 Task: Create a due date automation trigger when advanced on, on the monday before a card is due add basic without any labels at 11:00 AM.
Action: Mouse moved to (955, 277)
Screenshot: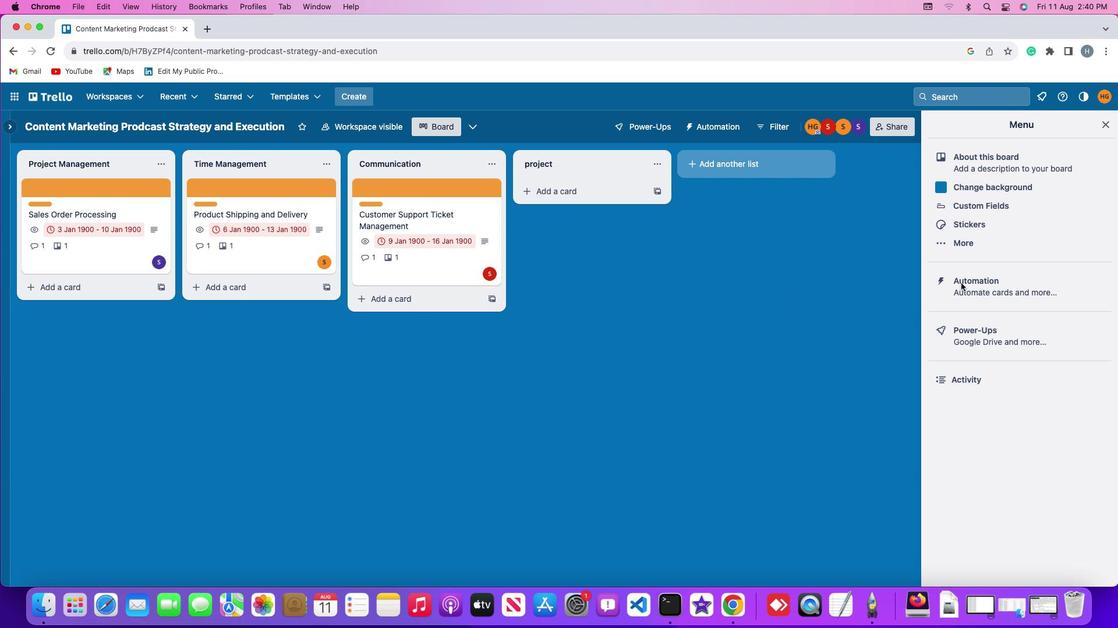 
Action: Mouse pressed left at (955, 277)
Screenshot: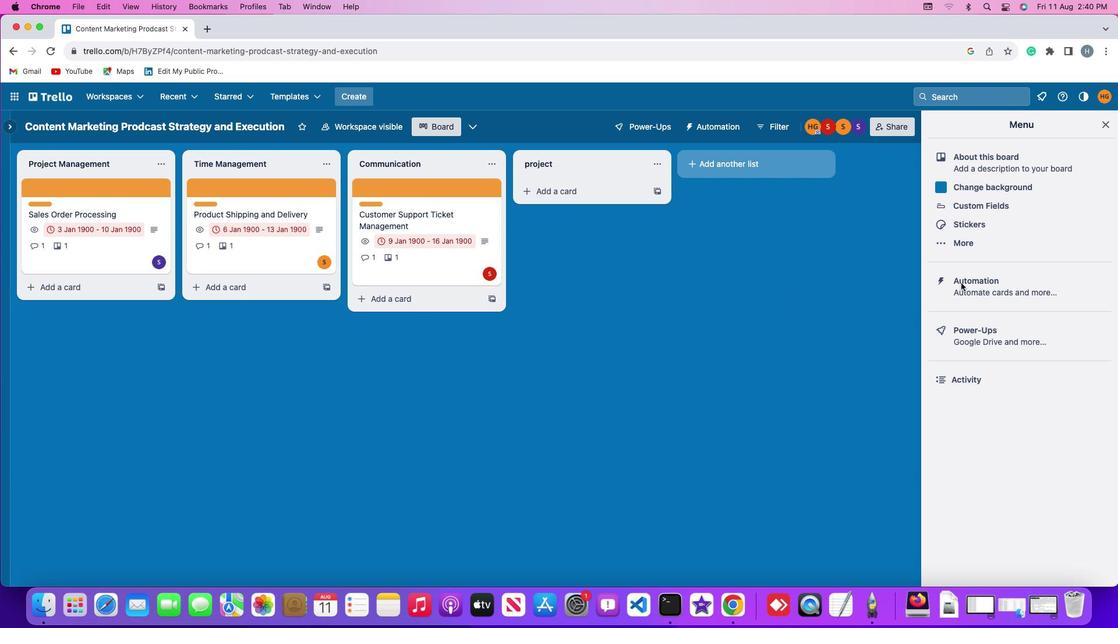 
Action: Mouse pressed left at (955, 277)
Screenshot: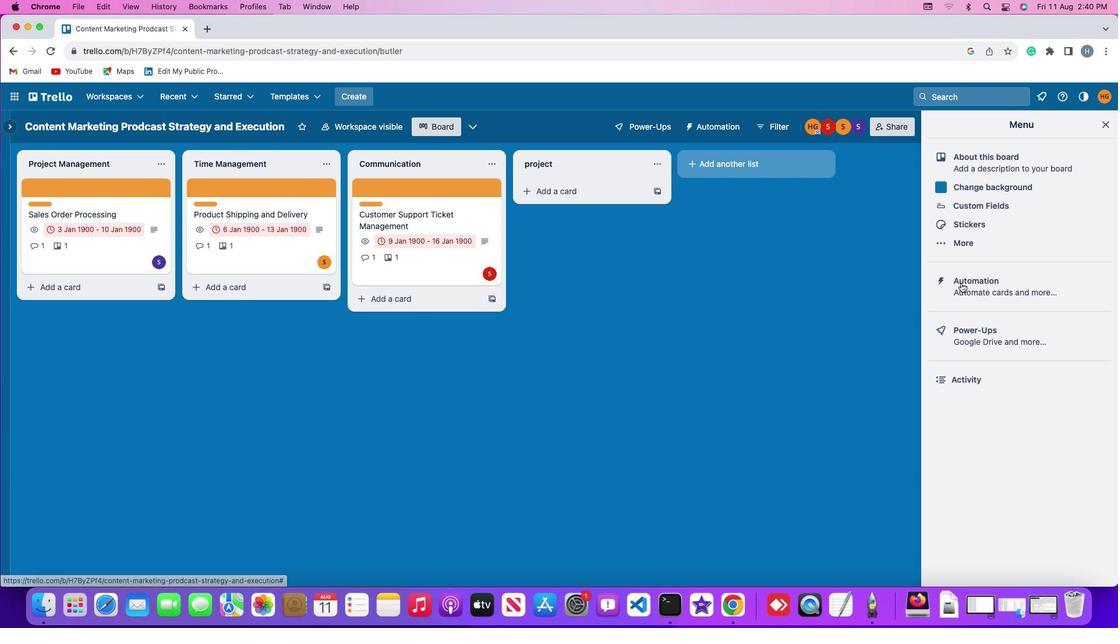 
Action: Mouse moved to (78, 271)
Screenshot: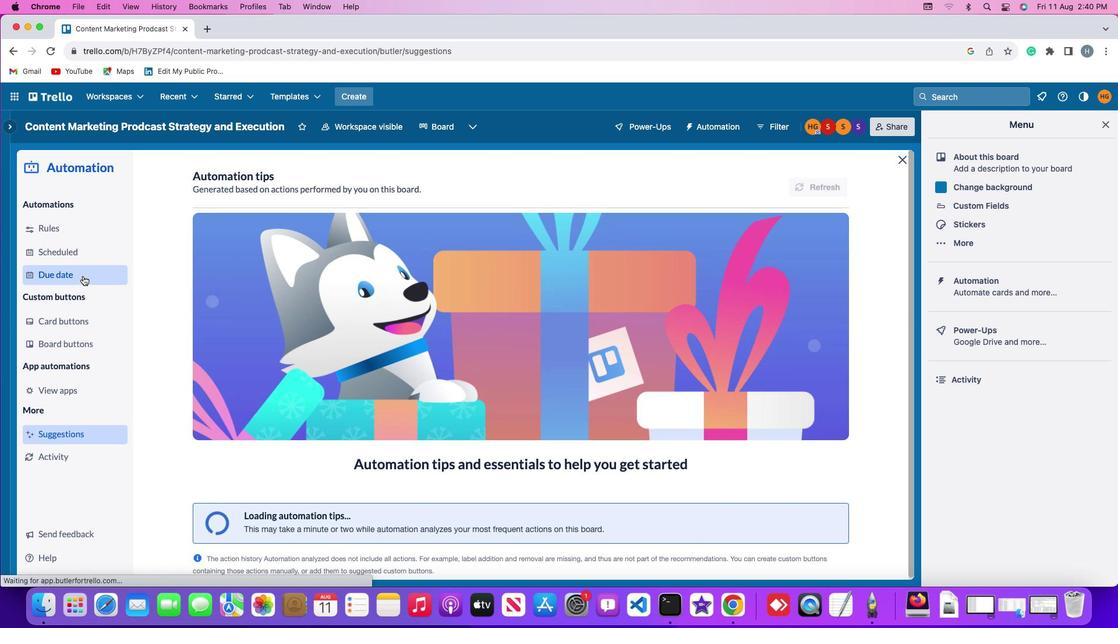
Action: Mouse pressed left at (78, 271)
Screenshot: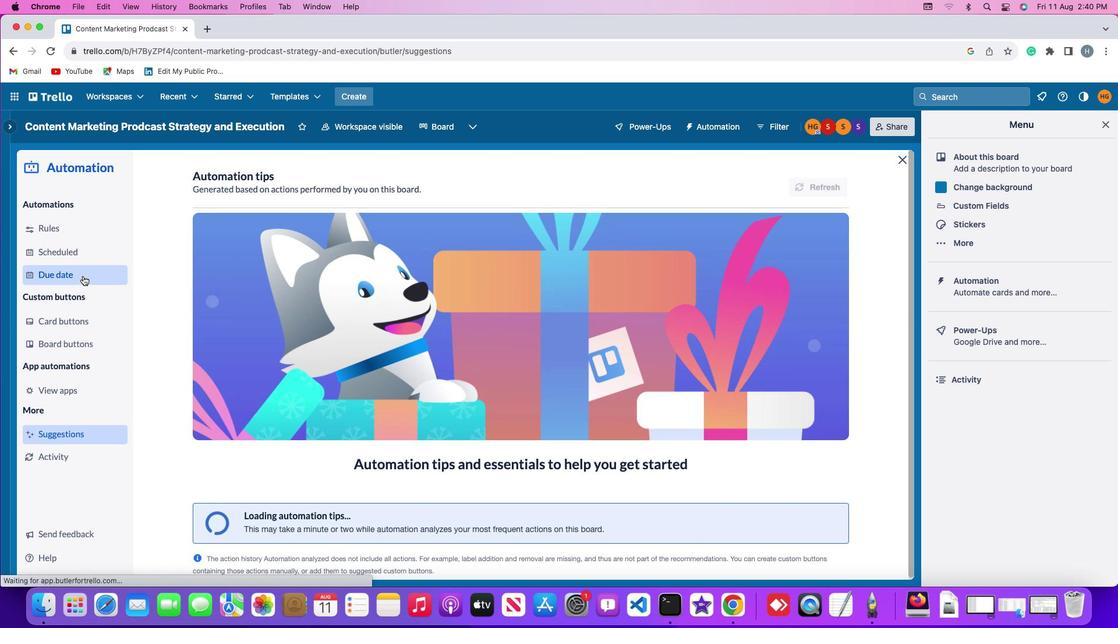 
Action: Mouse moved to (787, 171)
Screenshot: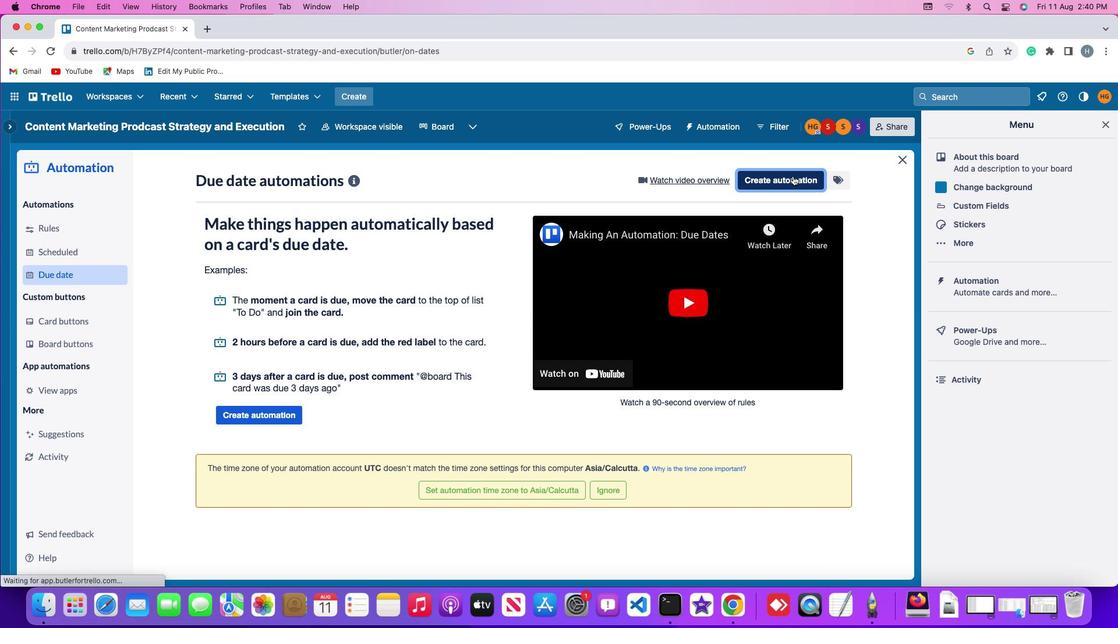 
Action: Mouse pressed left at (787, 171)
Screenshot: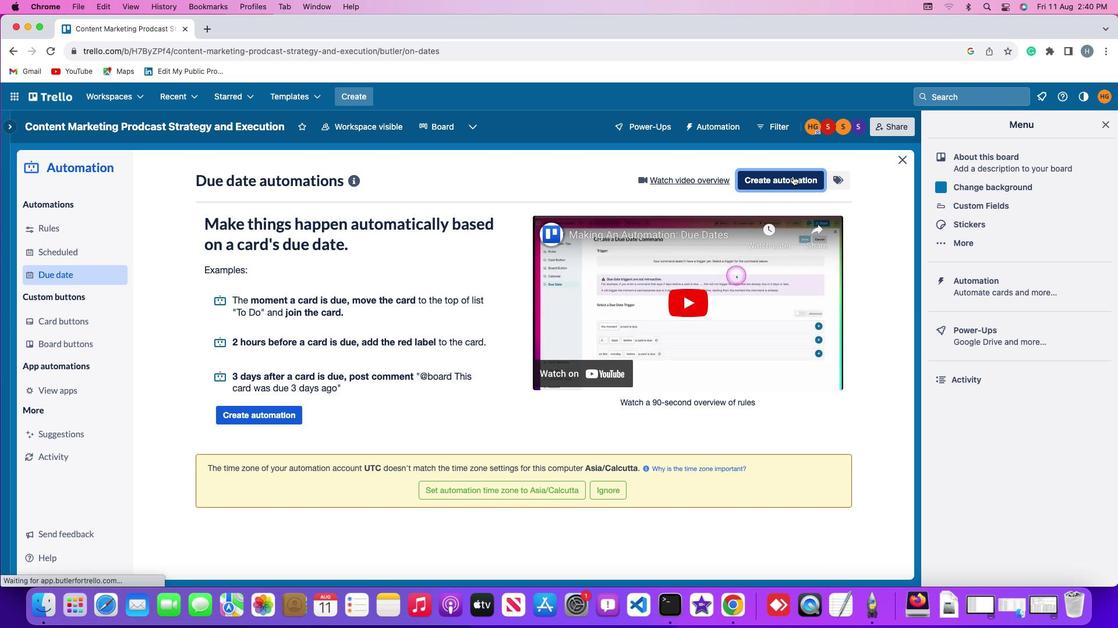 
Action: Mouse moved to (208, 288)
Screenshot: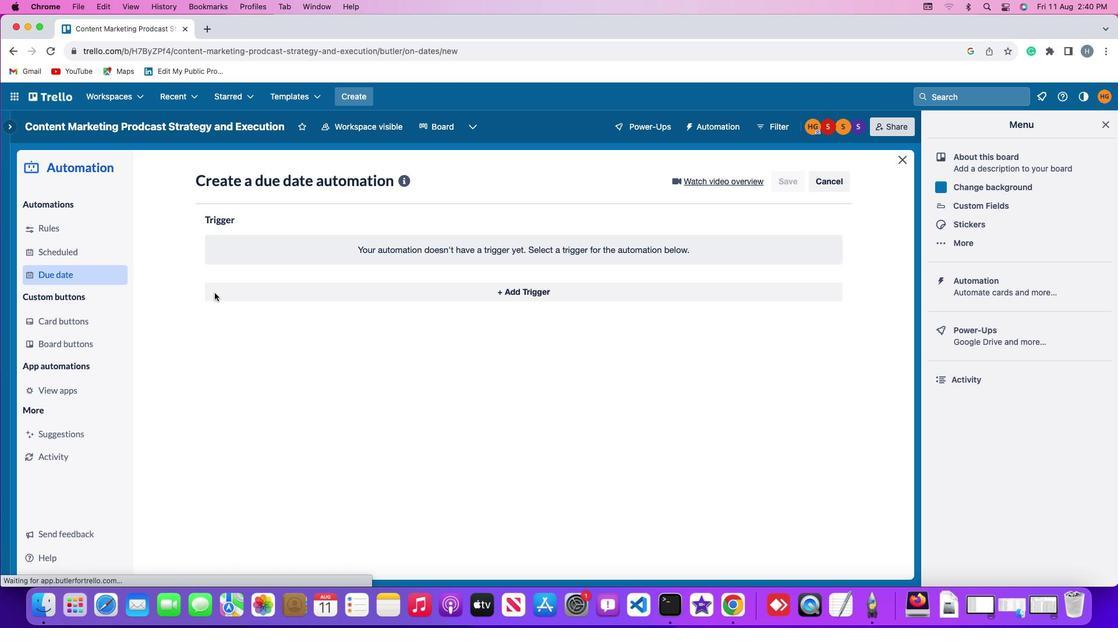 
Action: Mouse pressed left at (208, 288)
Screenshot: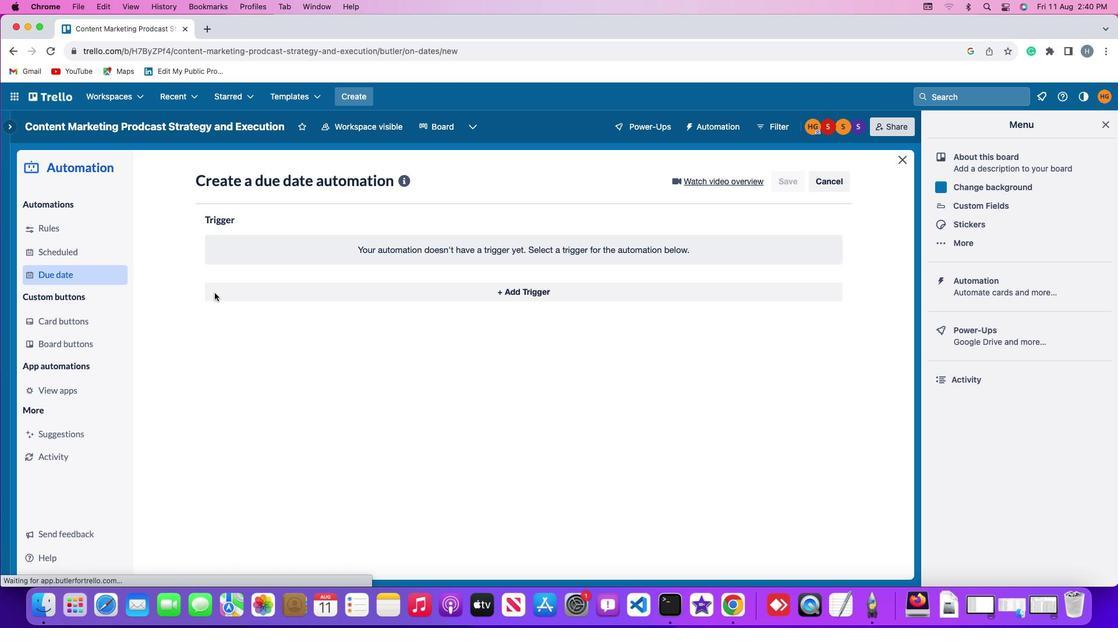 
Action: Mouse moved to (243, 507)
Screenshot: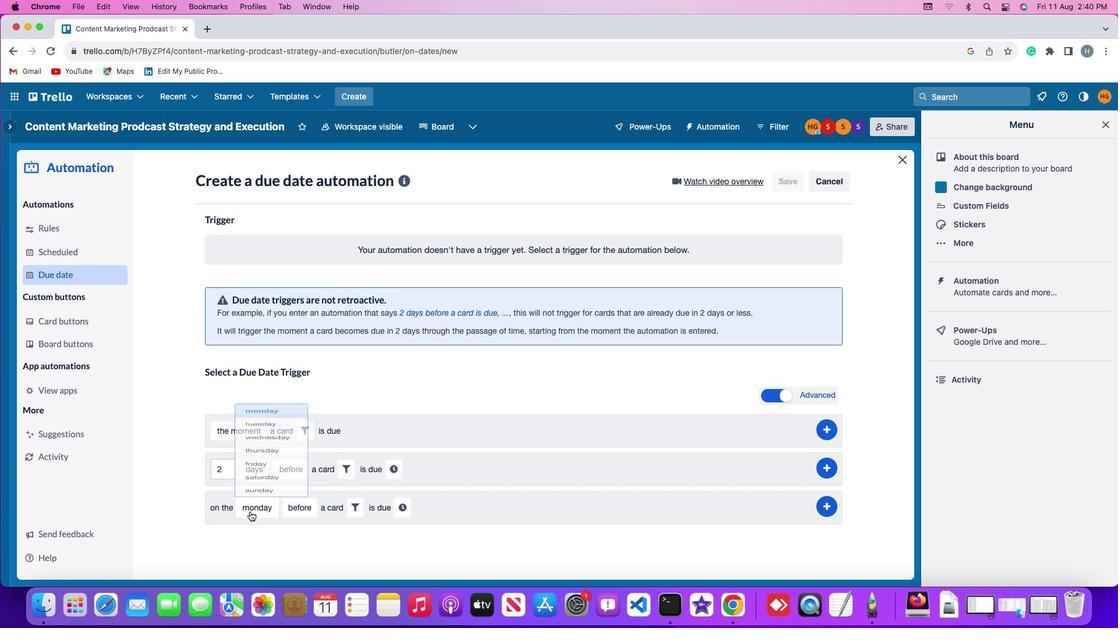 
Action: Mouse pressed left at (243, 507)
Screenshot: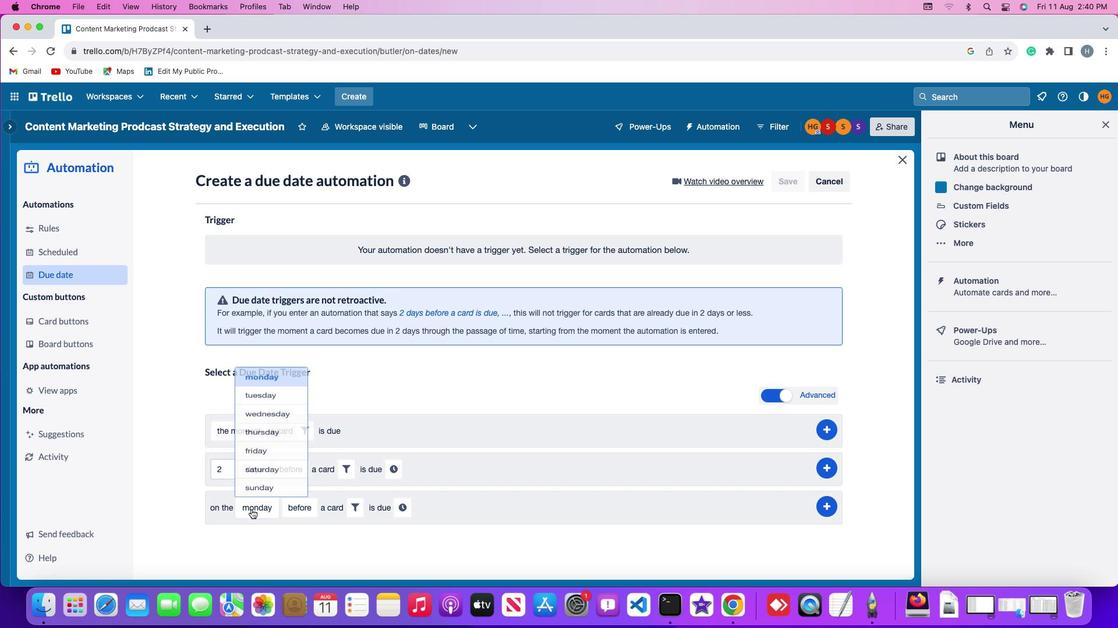 
Action: Mouse moved to (276, 338)
Screenshot: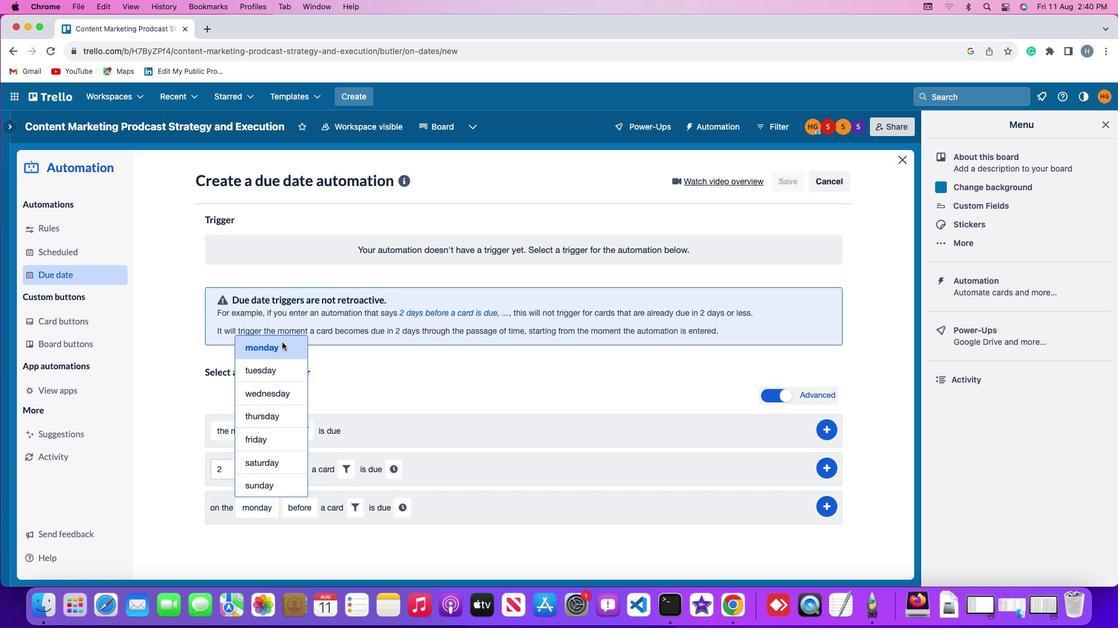
Action: Mouse pressed left at (276, 338)
Screenshot: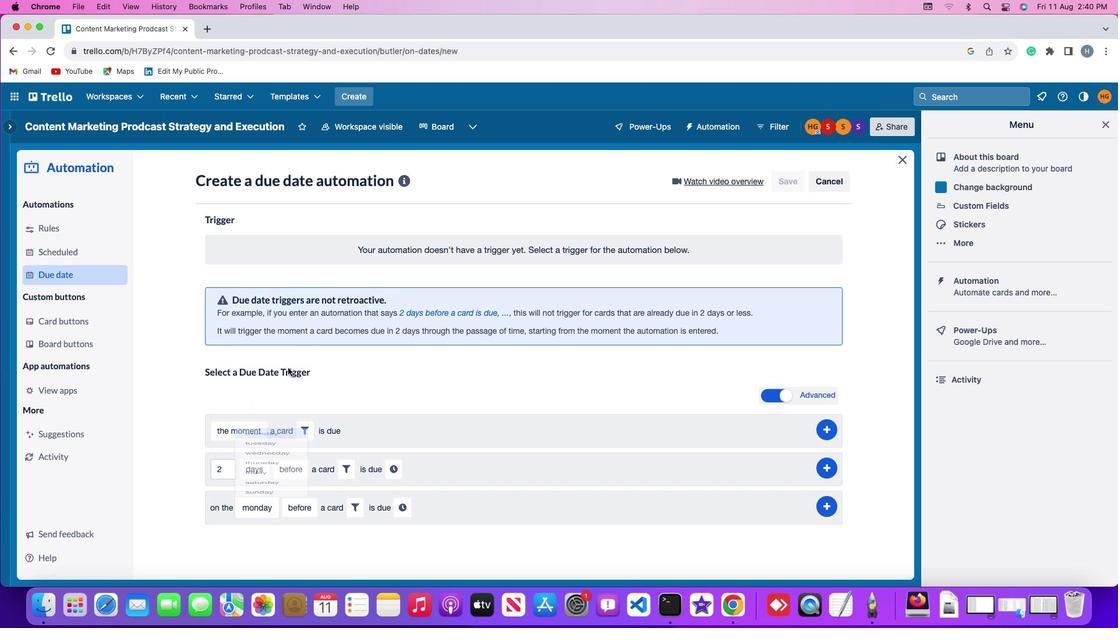 
Action: Mouse moved to (298, 504)
Screenshot: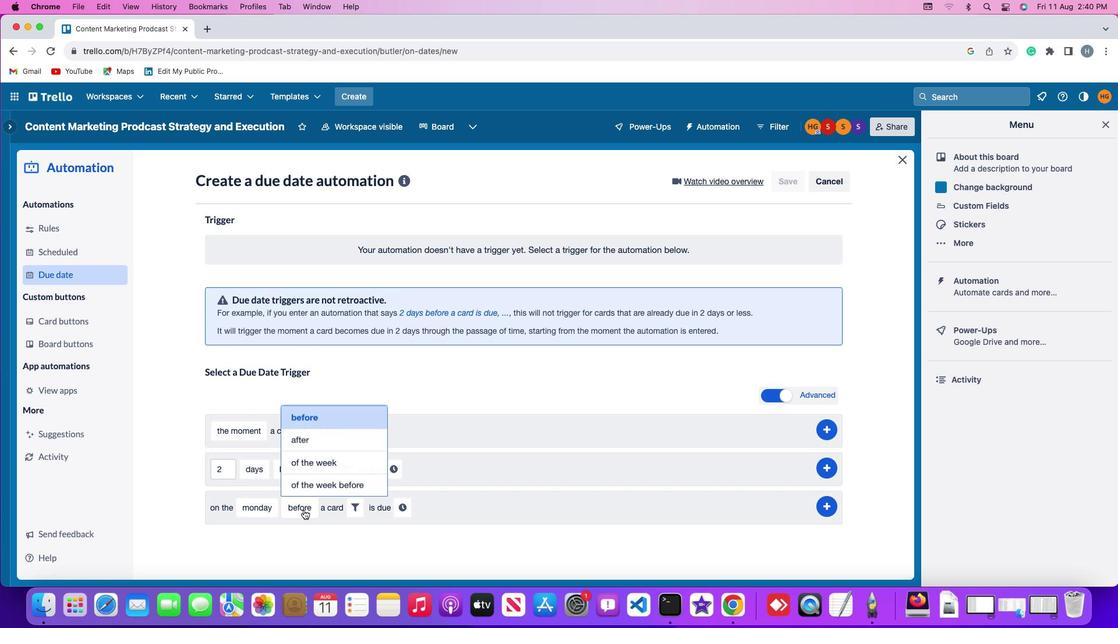 
Action: Mouse pressed left at (298, 504)
Screenshot: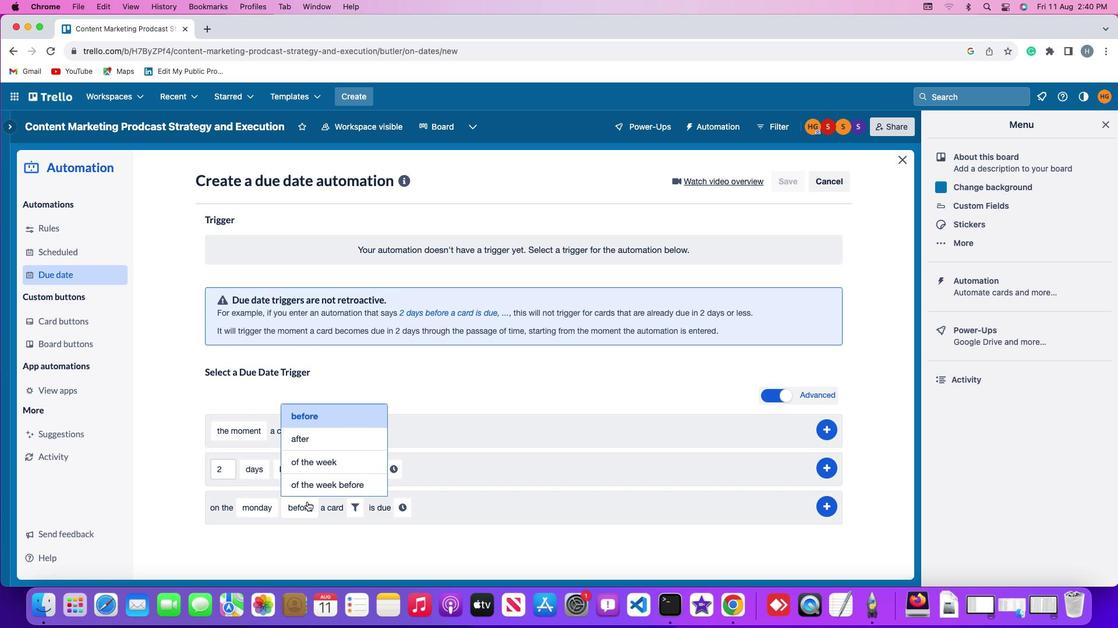 
Action: Mouse moved to (321, 413)
Screenshot: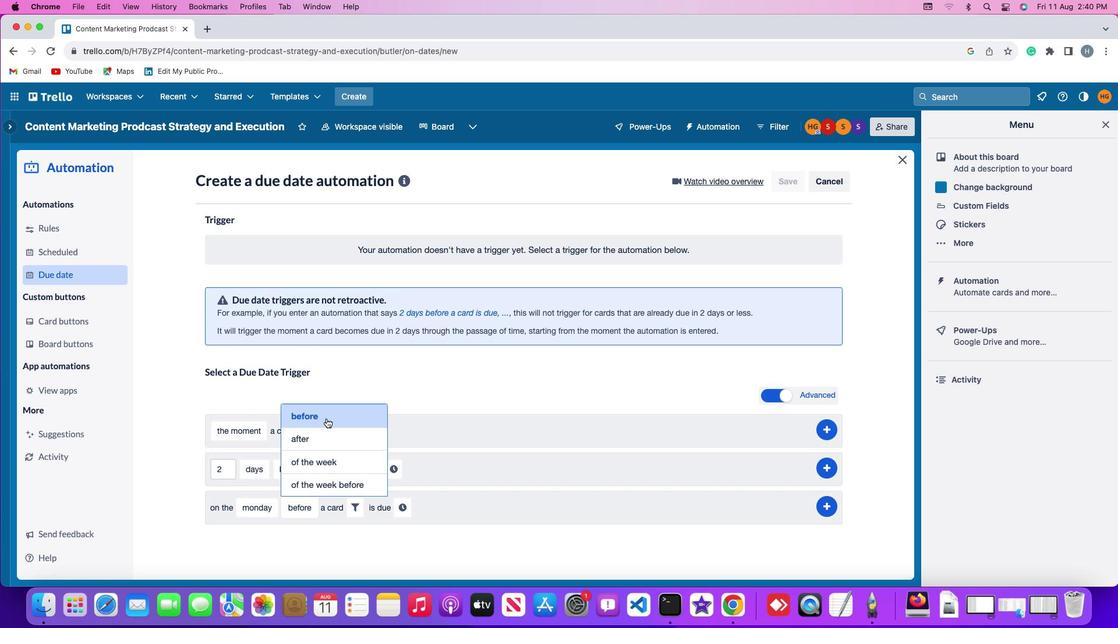 
Action: Mouse pressed left at (321, 413)
Screenshot: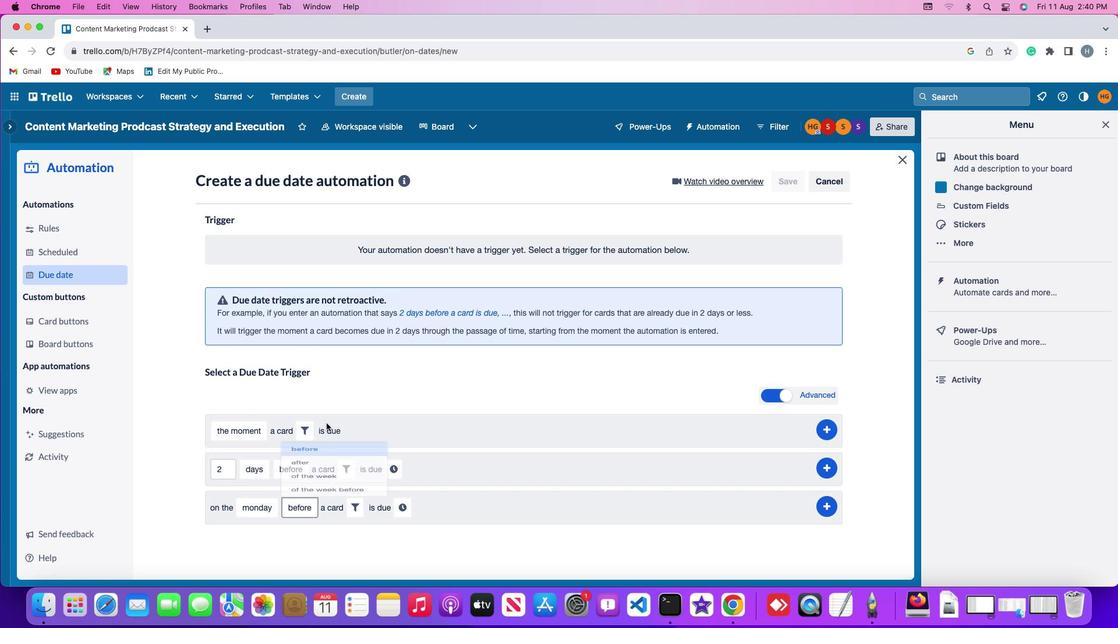 
Action: Mouse moved to (351, 501)
Screenshot: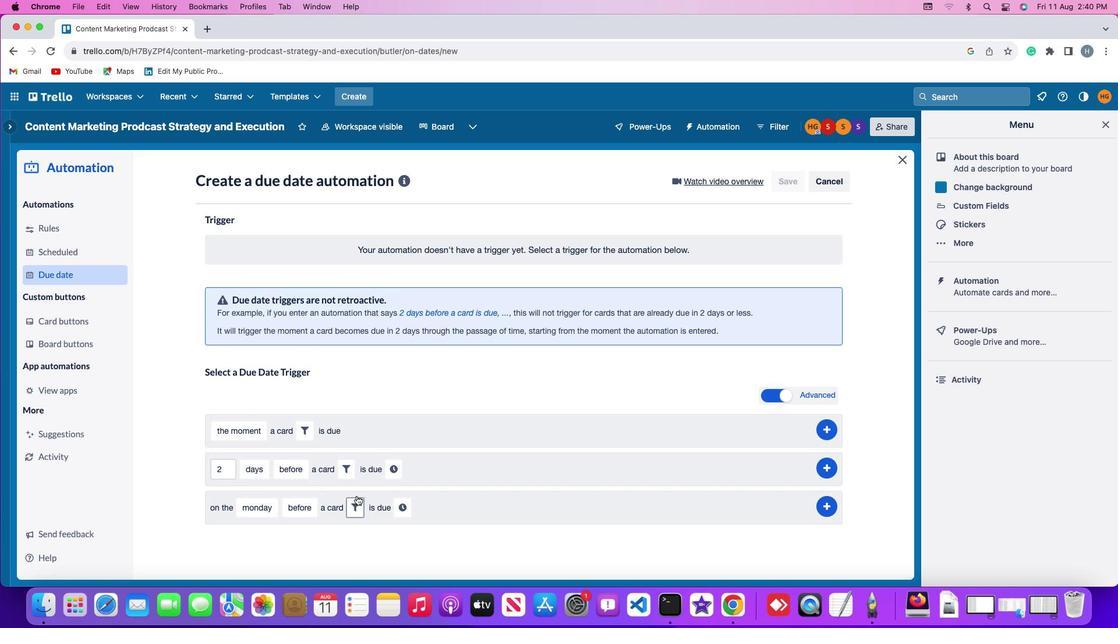 
Action: Mouse pressed left at (351, 501)
Screenshot: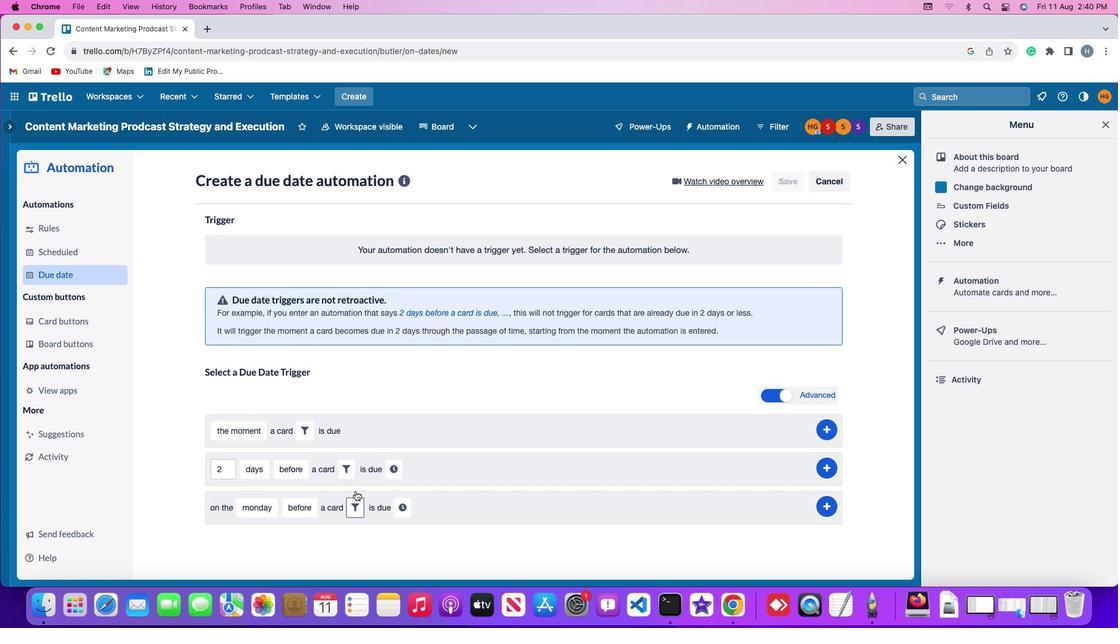 
Action: Mouse moved to (319, 524)
Screenshot: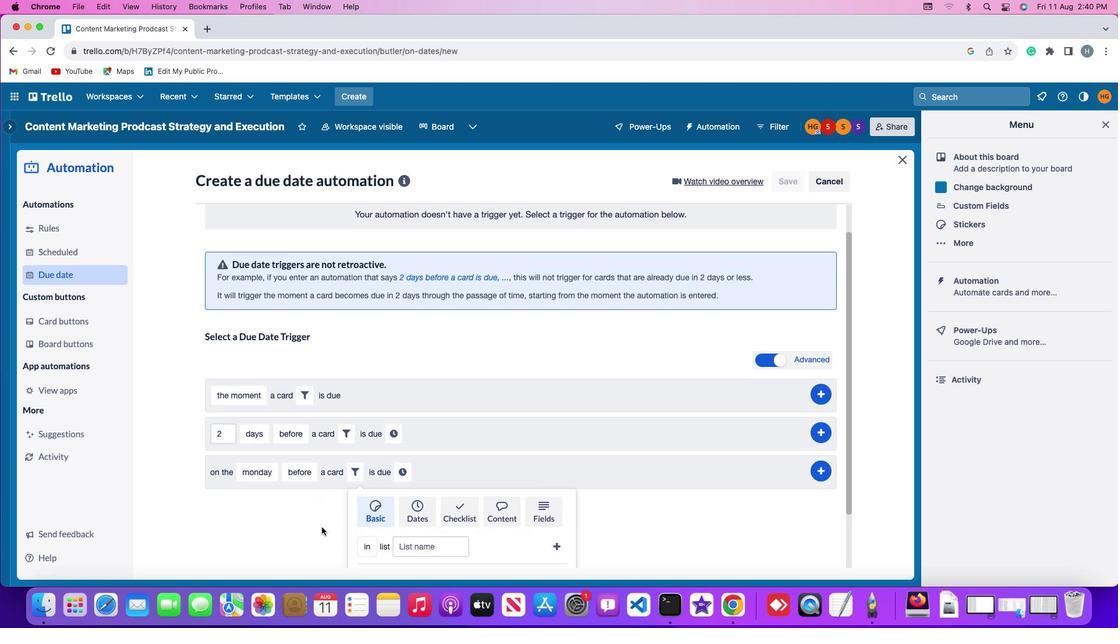 
Action: Mouse scrolled (319, 524) with delta (-4, -5)
Screenshot: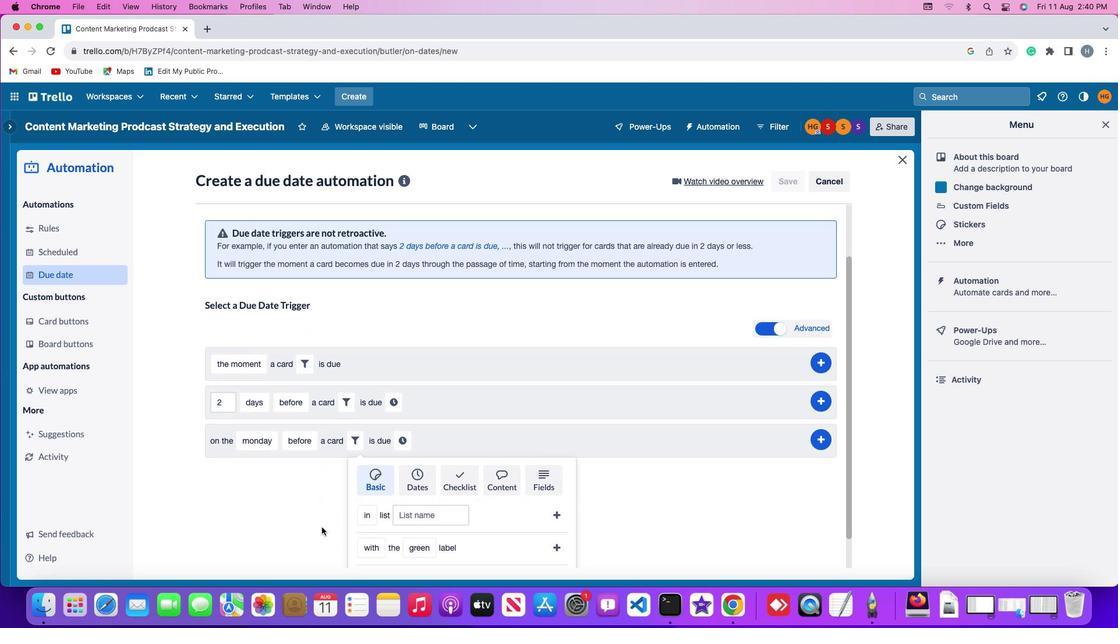 
Action: Mouse scrolled (319, 524) with delta (-4, -5)
Screenshot: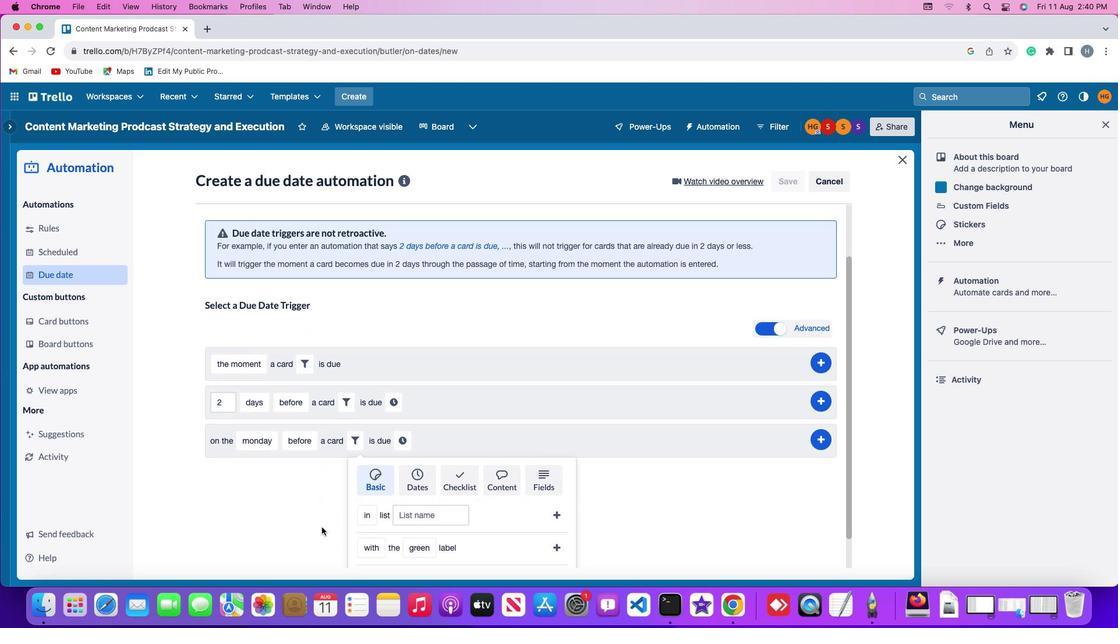
Action: Mouse scrolled (319, 524) with delta (-4, -6)
Screenshot: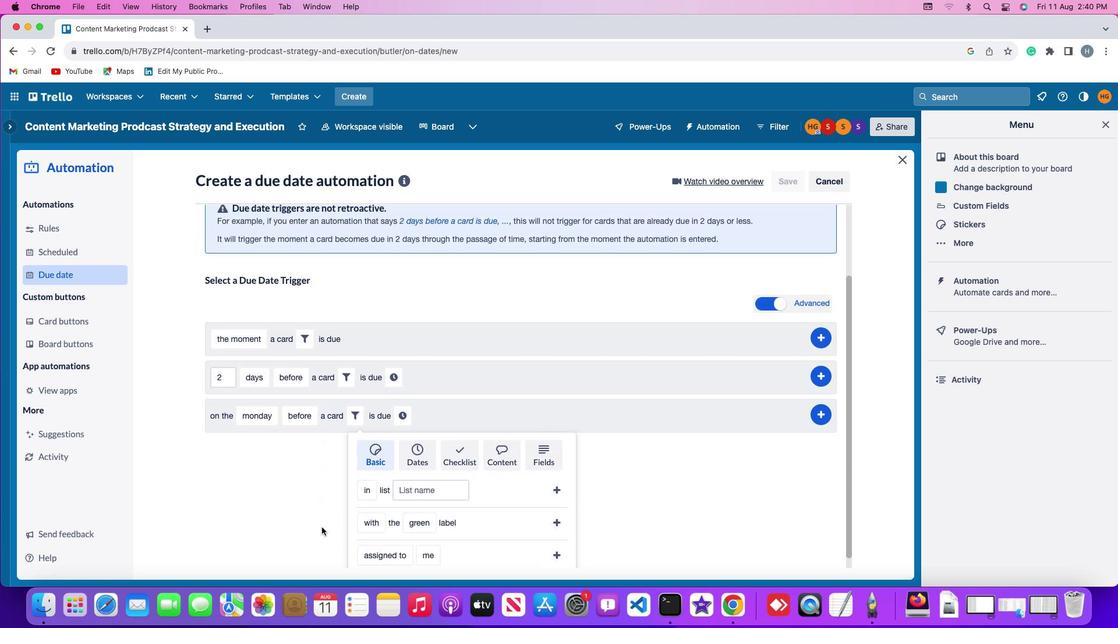 
Action: Mouse moved to (319, 524)
Screenshot: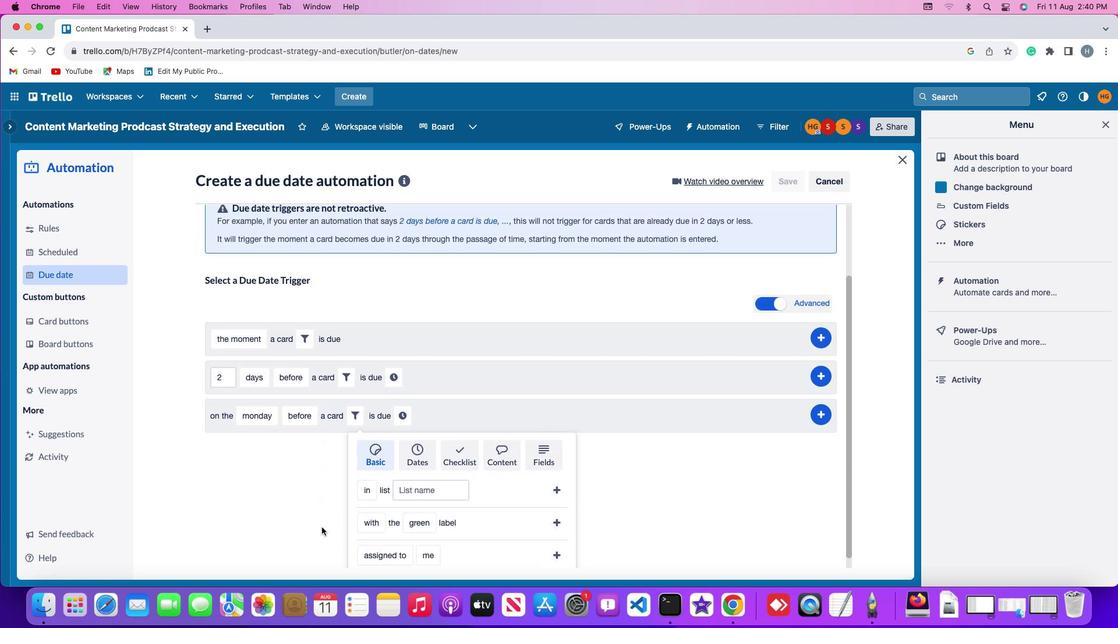 
Action: Mouse scrolled (319, 524) with delta (-4, -7)
Screenshot: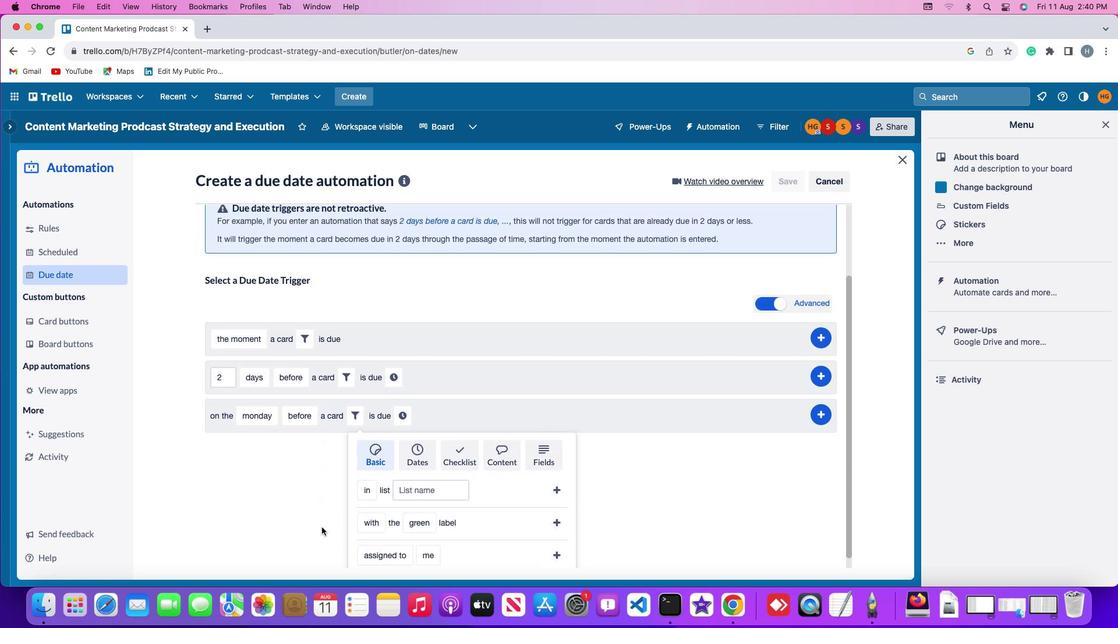 
Action: Mouse moved to (319, 523)
Screenshot: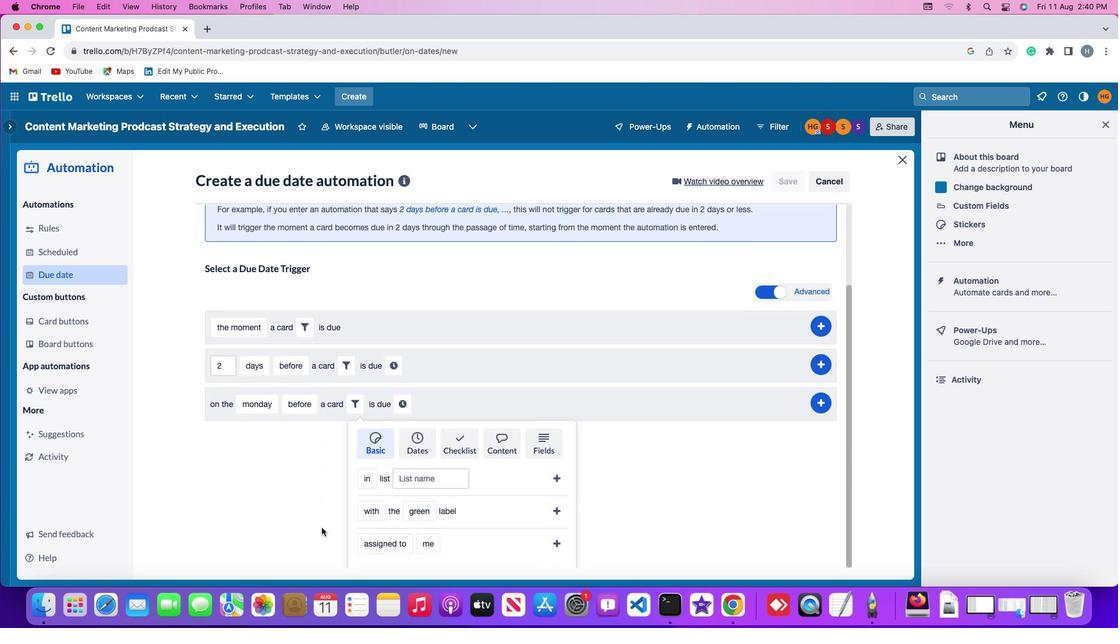 
Action: Mouse scrolled (319, 523) with delta (-4, -8)
Screenshot: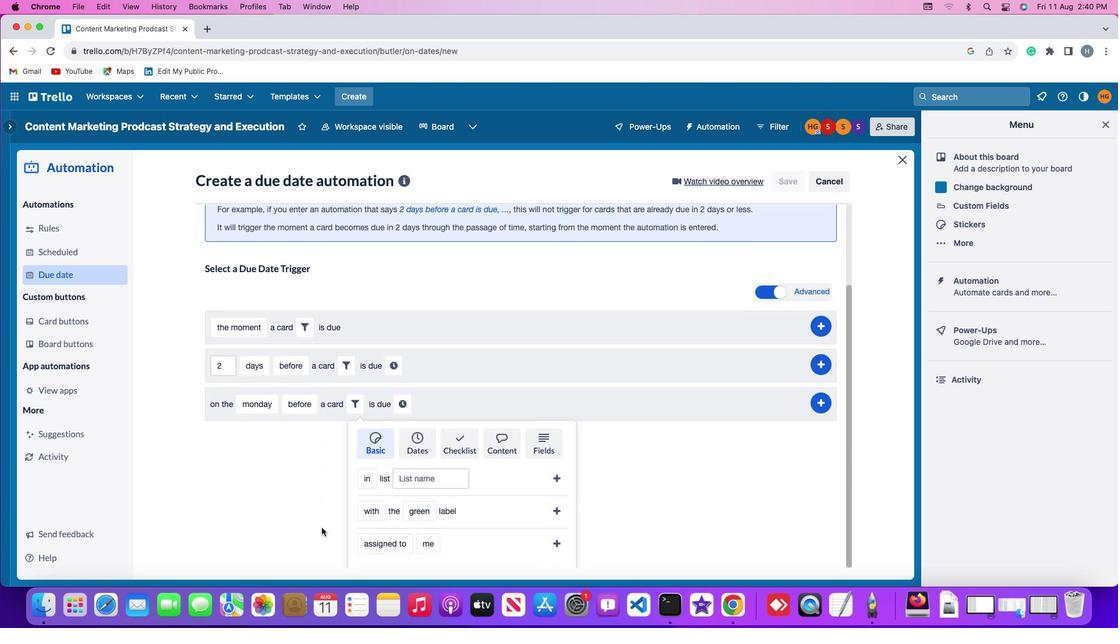 
Action: Mouse moved to (359, 513)
Screenshot: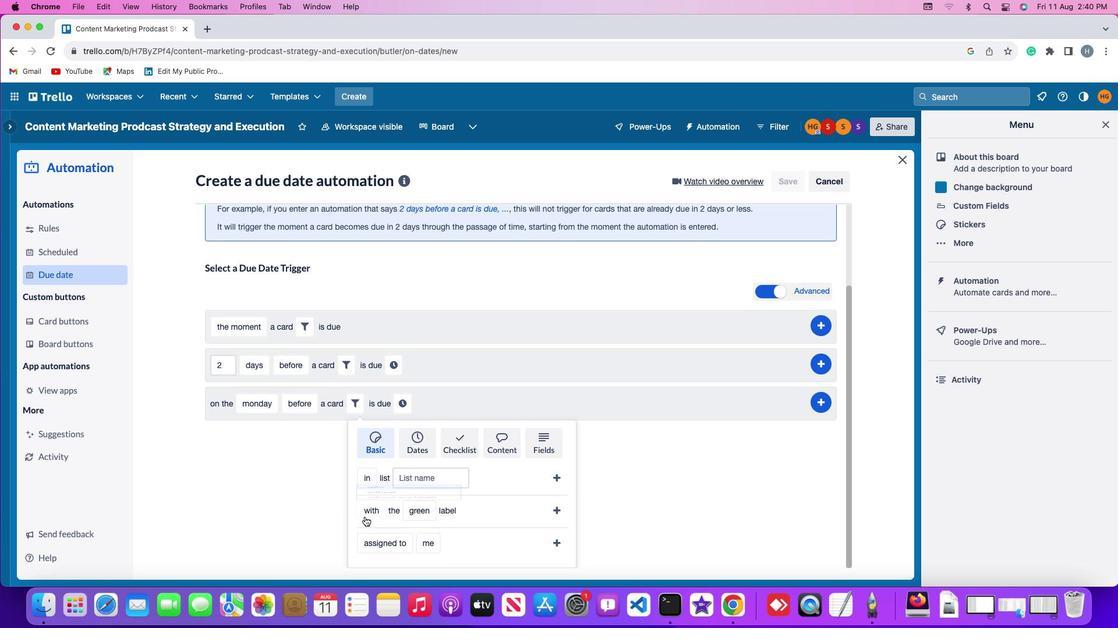 
Action: Mouse pressed left at (359, 513)
Screenshot: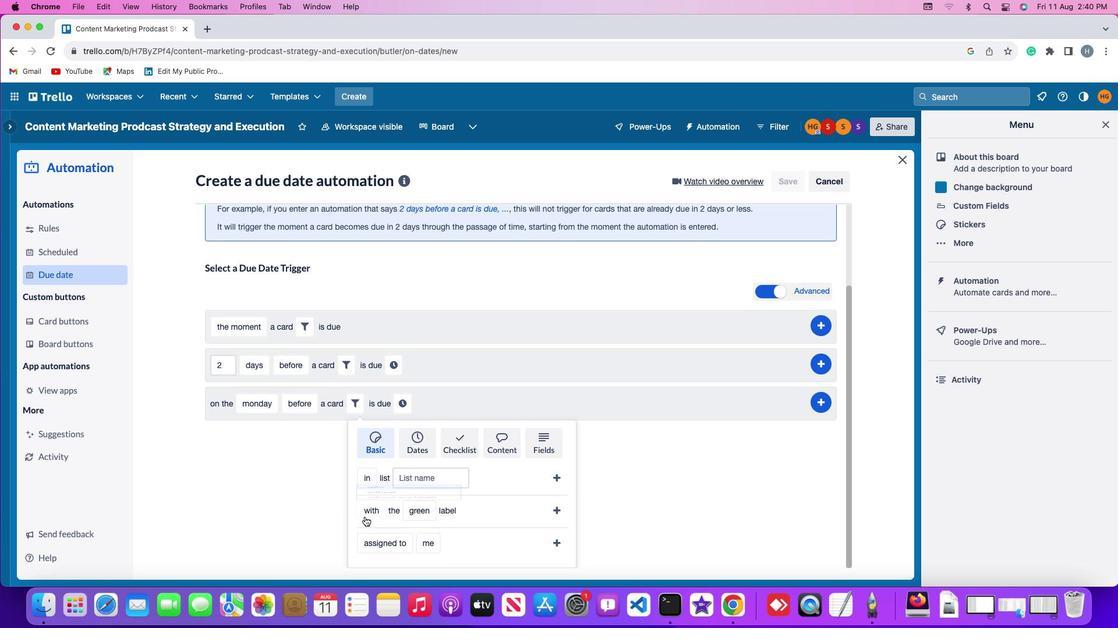 
Action: Mouse moved to (380, 481)
Screenshot: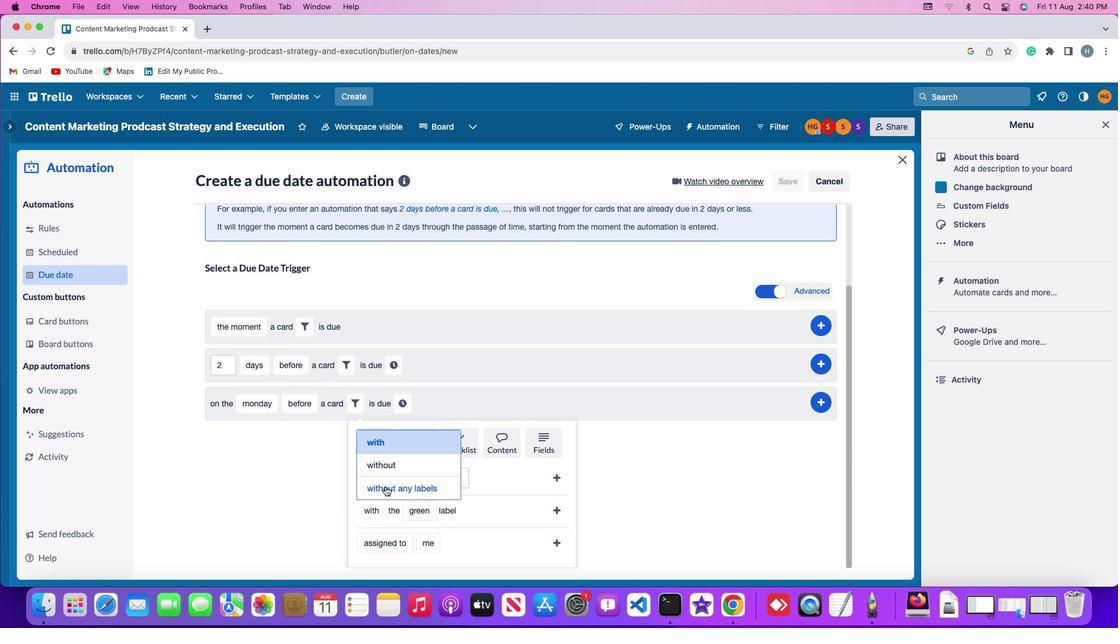 
Action: Mouse pressed left at (380, 481)
Screenshot: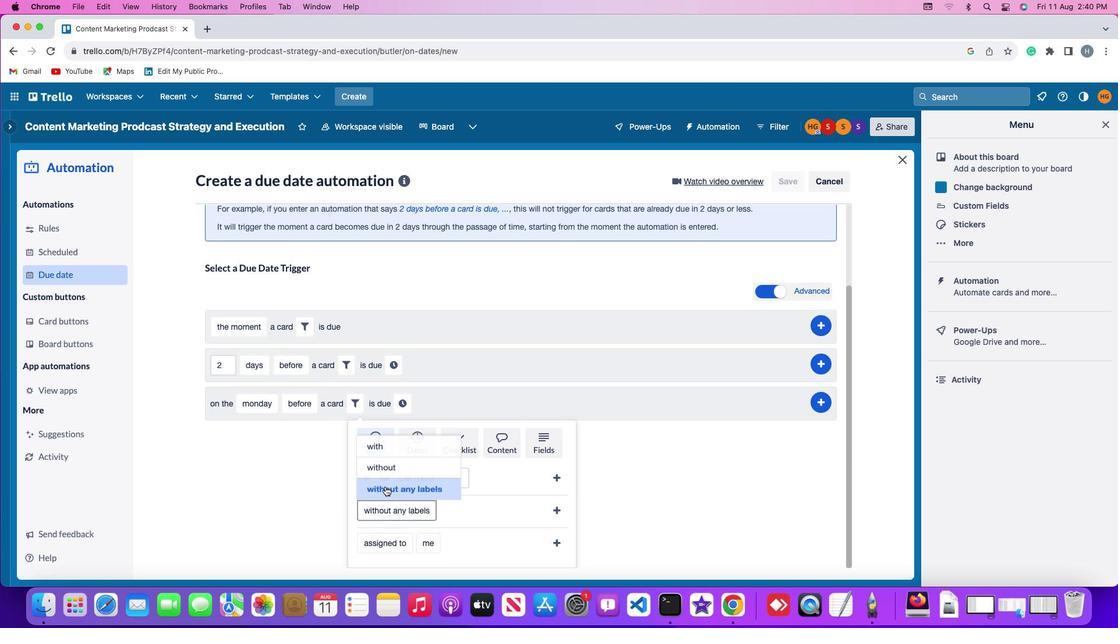
Action: Mouse moved to (554, 507)
Screenshot: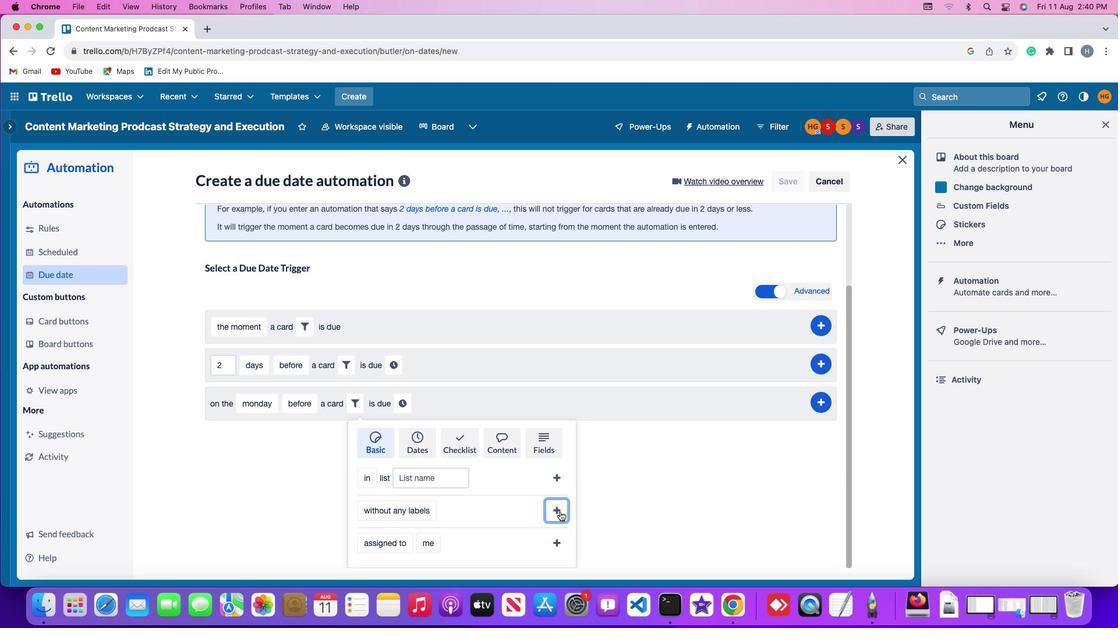 
Action: Mouse pressed left at (554, 507)
Screenshot: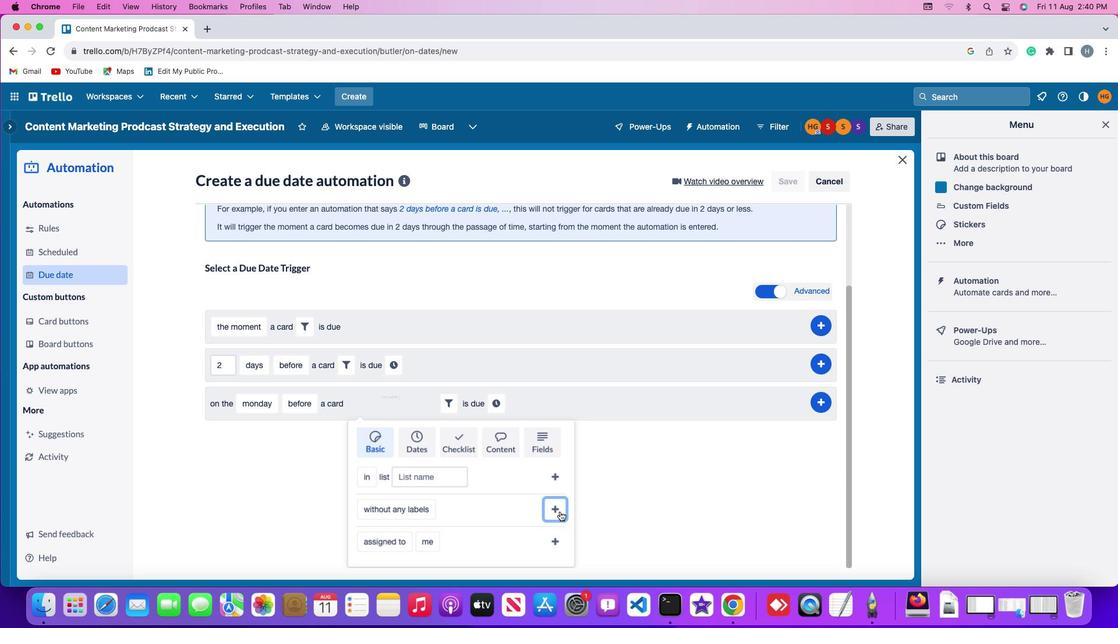 
Action: Mouse moved to (492, 500)
Screenshot: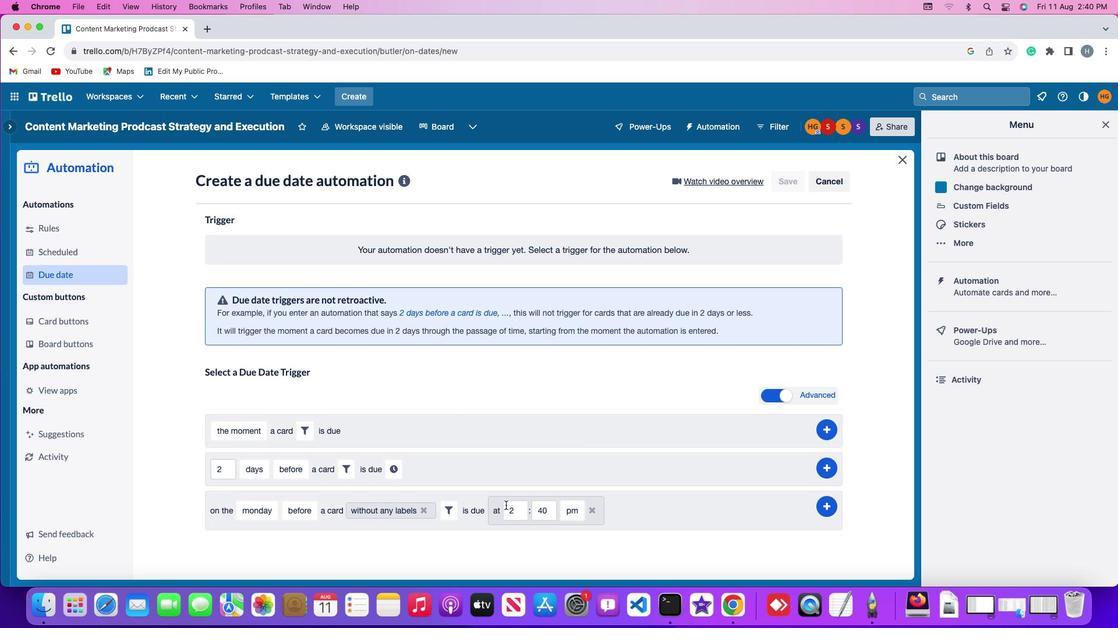 
Action: Mouse pressed left at (492, 500)
Screenshot: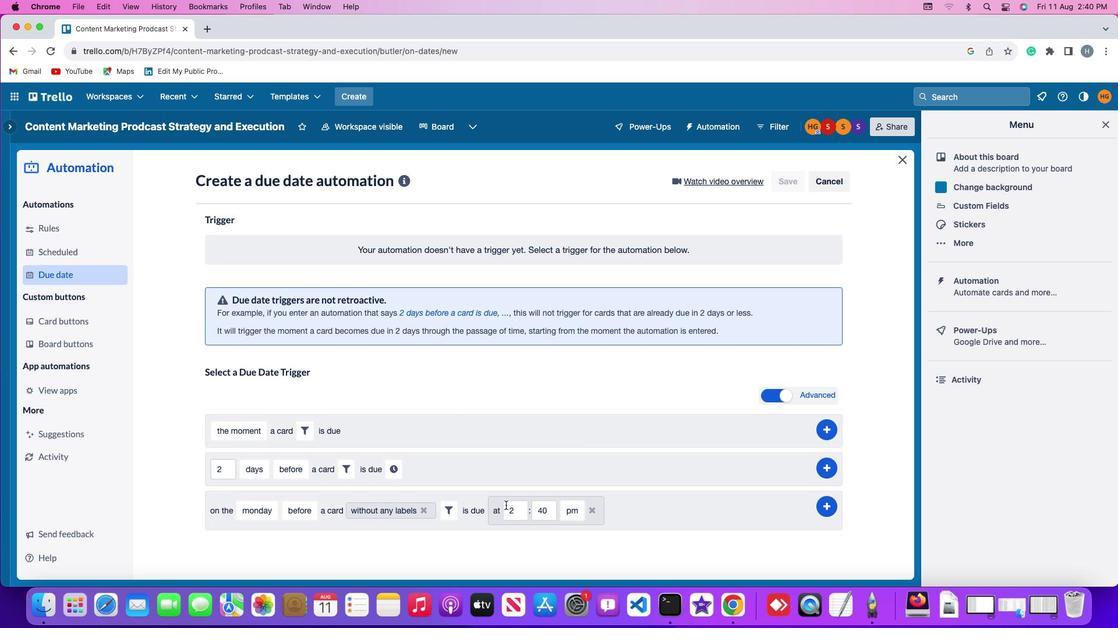 
Action: Mouse moved to (513, 501)
Screenshot: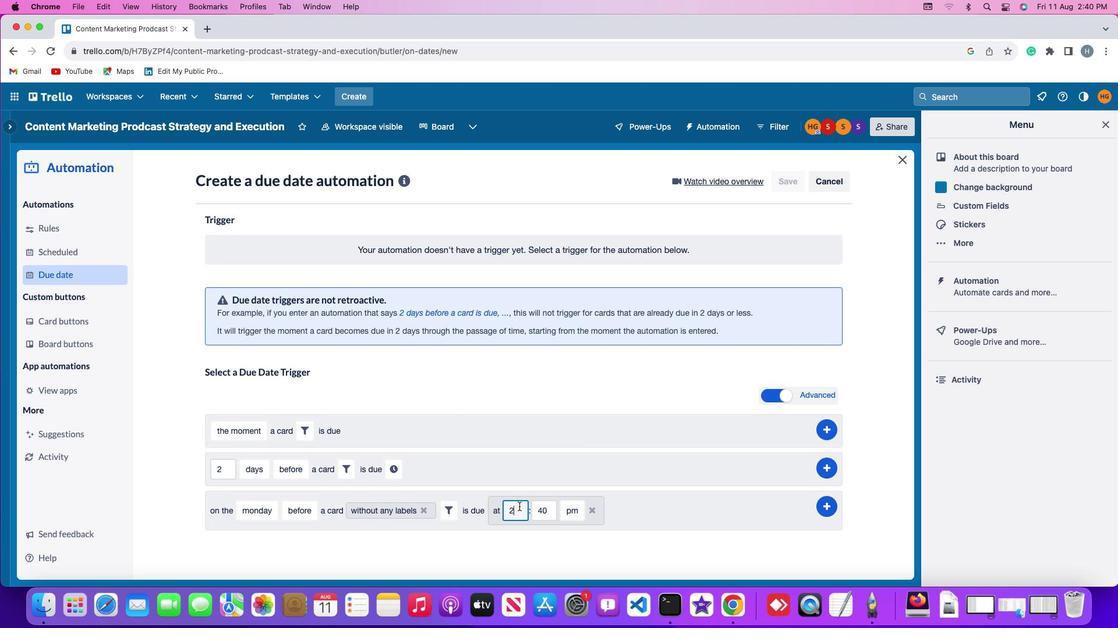 
Action: Mouse pressed left at (513, 501)
Screenshot: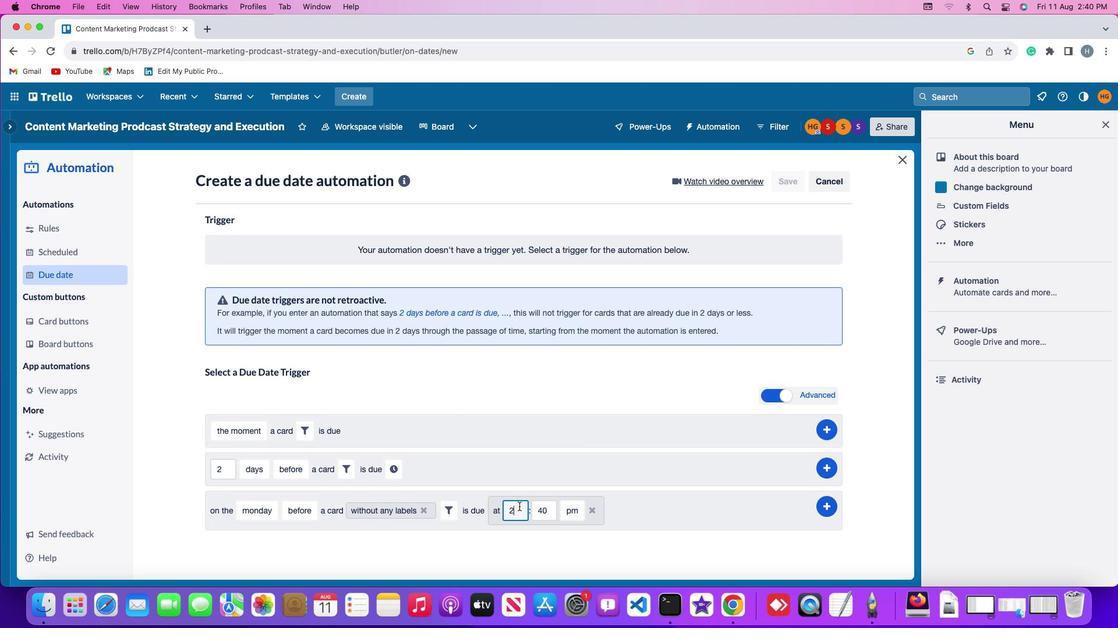 
Action: Mouse moved to (514, 501)
Screenshot: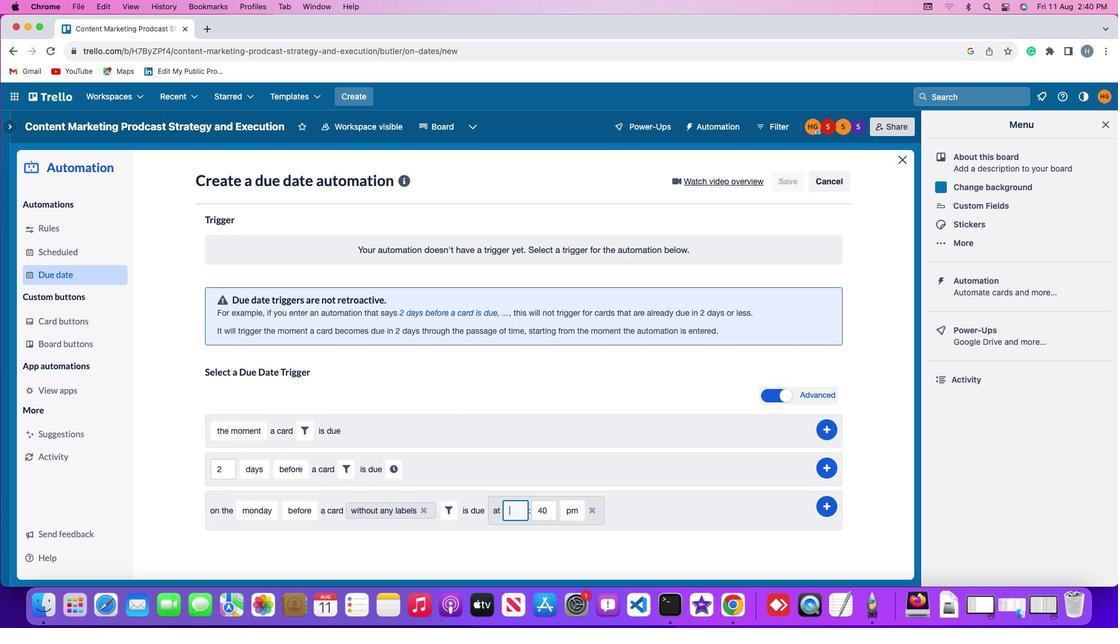 
Action: Key pressed Key.backspace'1''1'
Screenshot: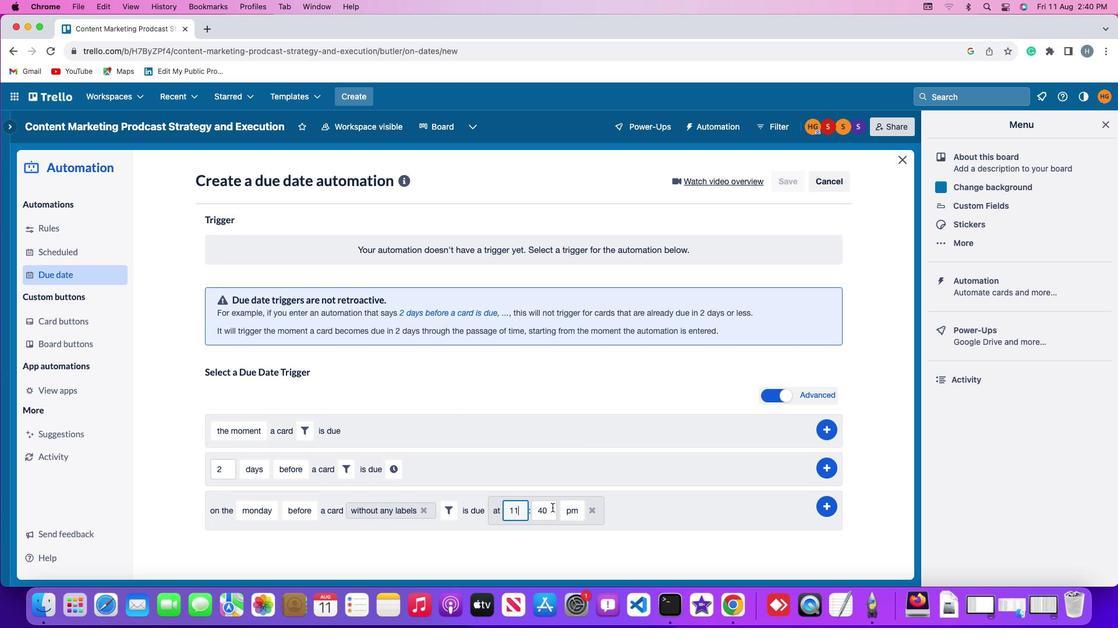 
Action: Mouse moved to (547, 503)
Screenshot: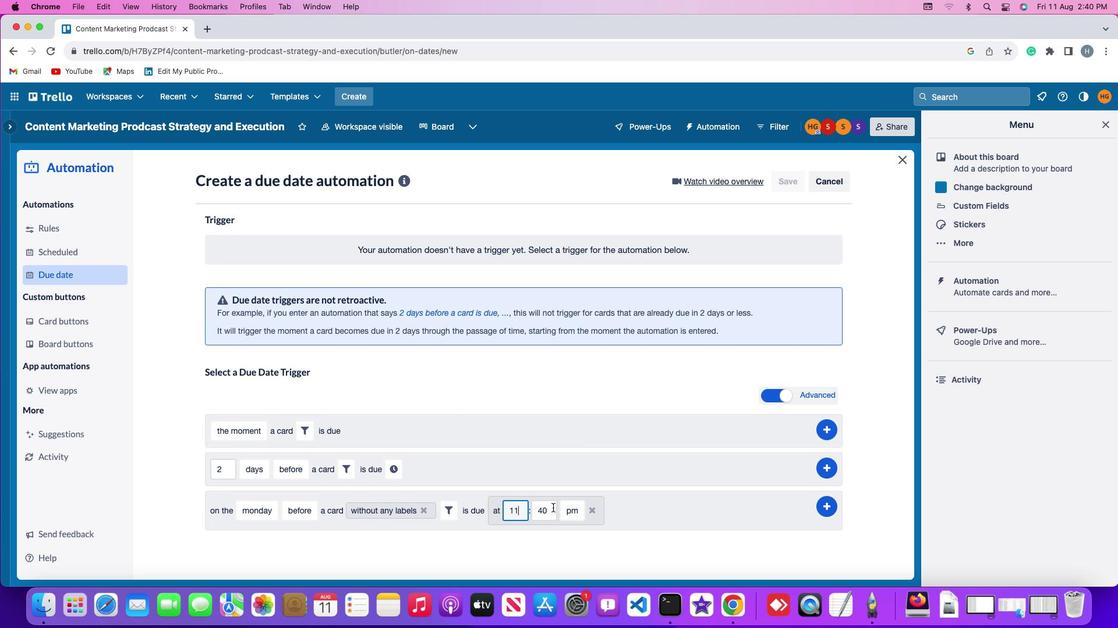 
Action: Mouse pressed left at (547, 503)
Screenshot: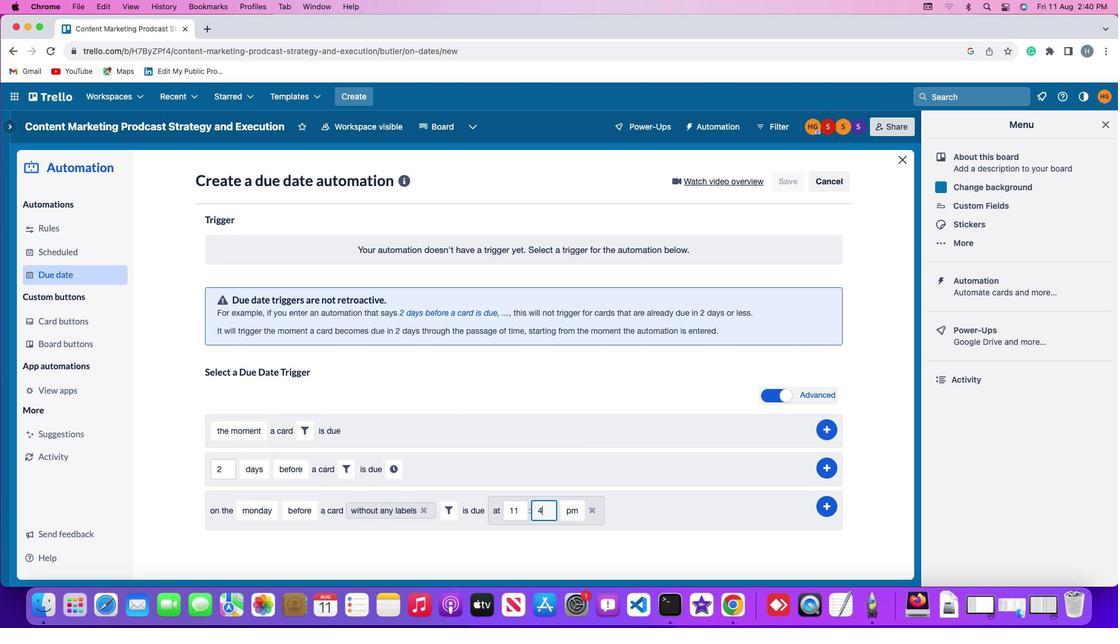 
Action: Key pressed Key.backspaceKey.backspace'0''0'
Screenshot: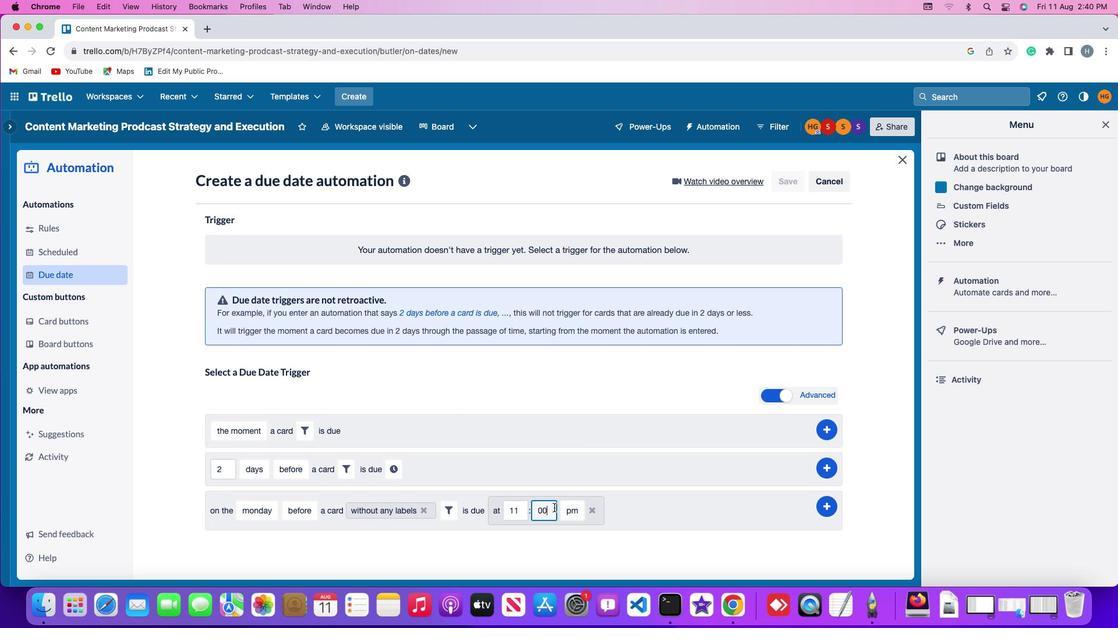 
Action: Mouse moved to (567, 502)
Screenshot: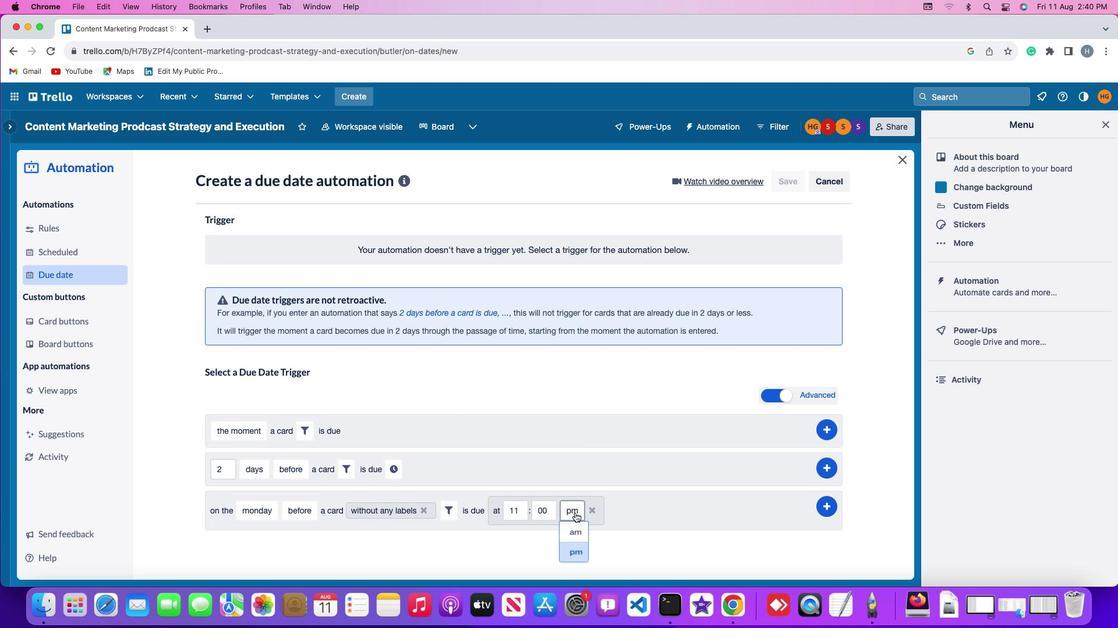 
Action: Mouse pressed left at (567, 502)
Screenshot: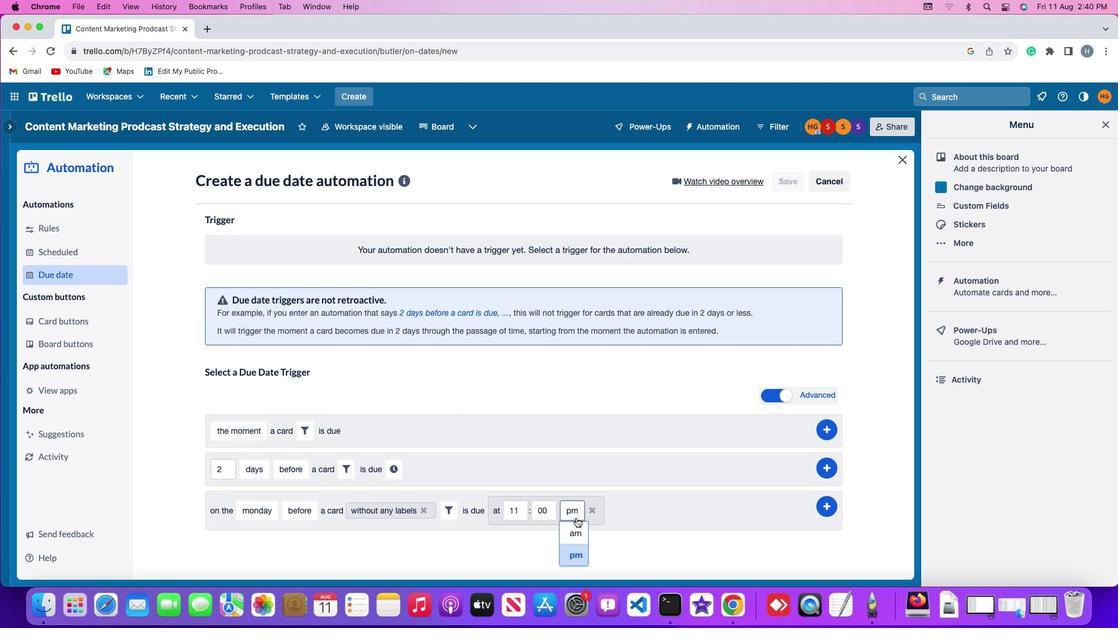
Action: Mouse moved to (570, 528)
Screenshot: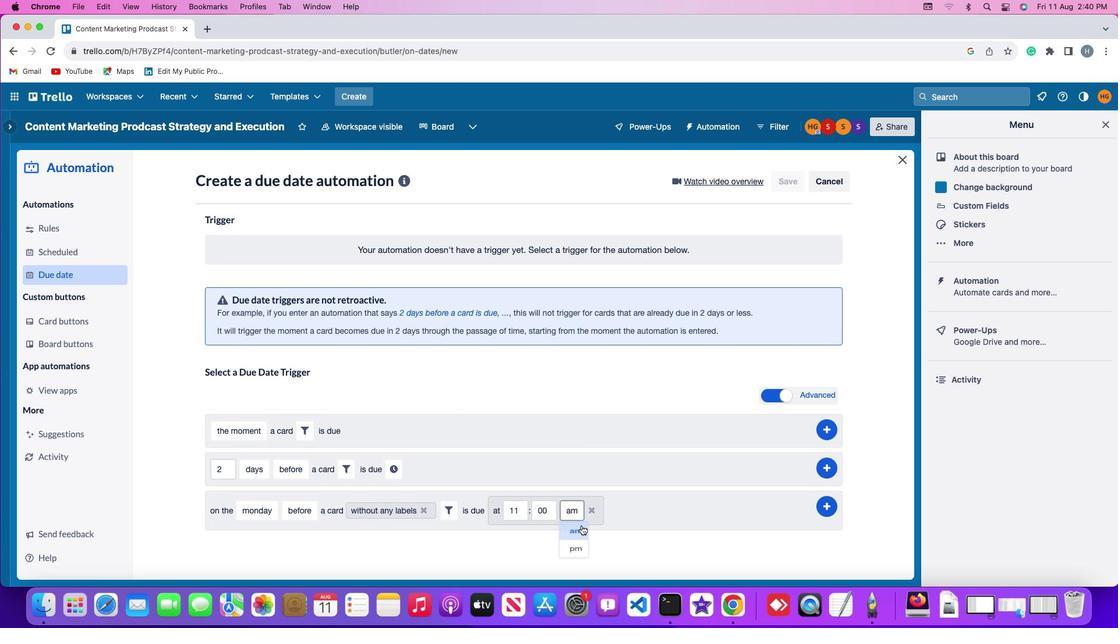 
Action: Mouse pressed left at (570, 528)
Screenshot: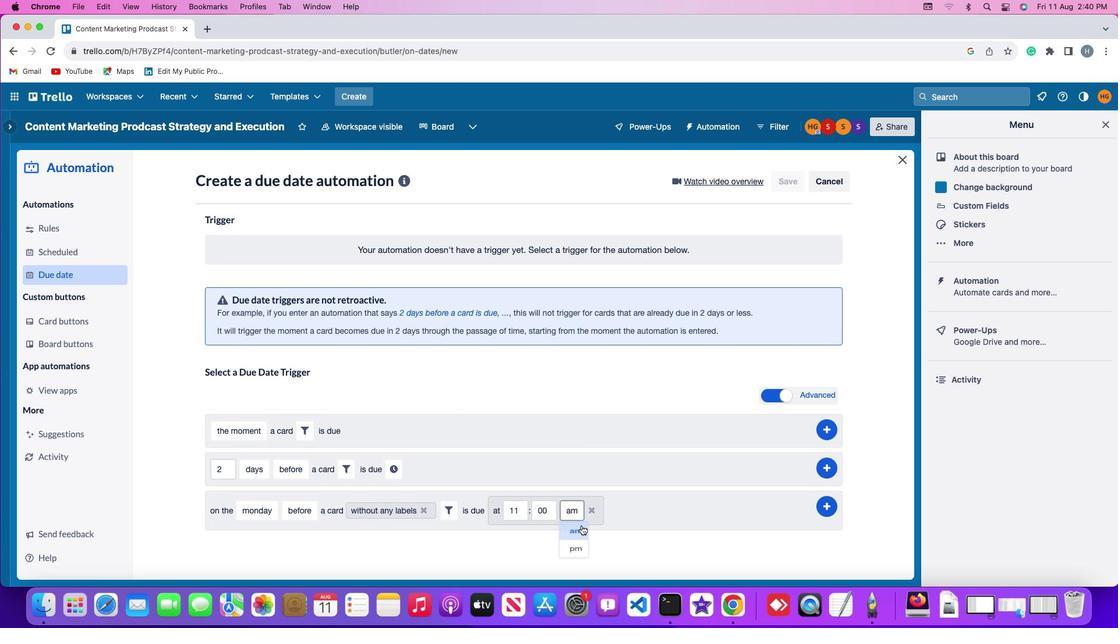 
Action: Mouse moved to (823, 498)
Screenshot: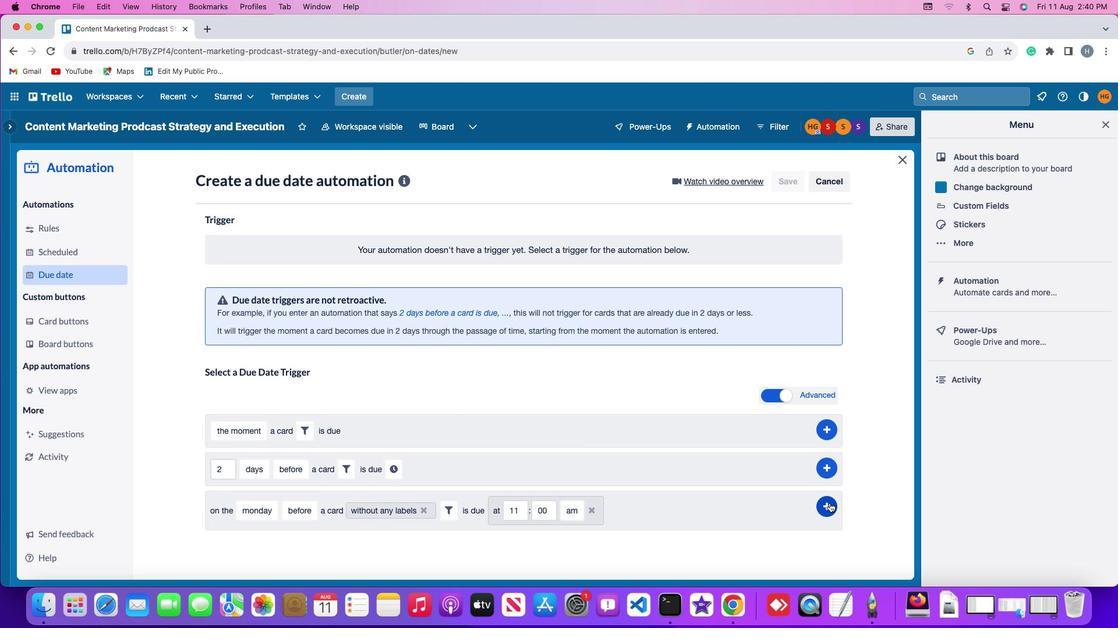 
Action: Mouse pressed left at (823, 498)
Screenshot: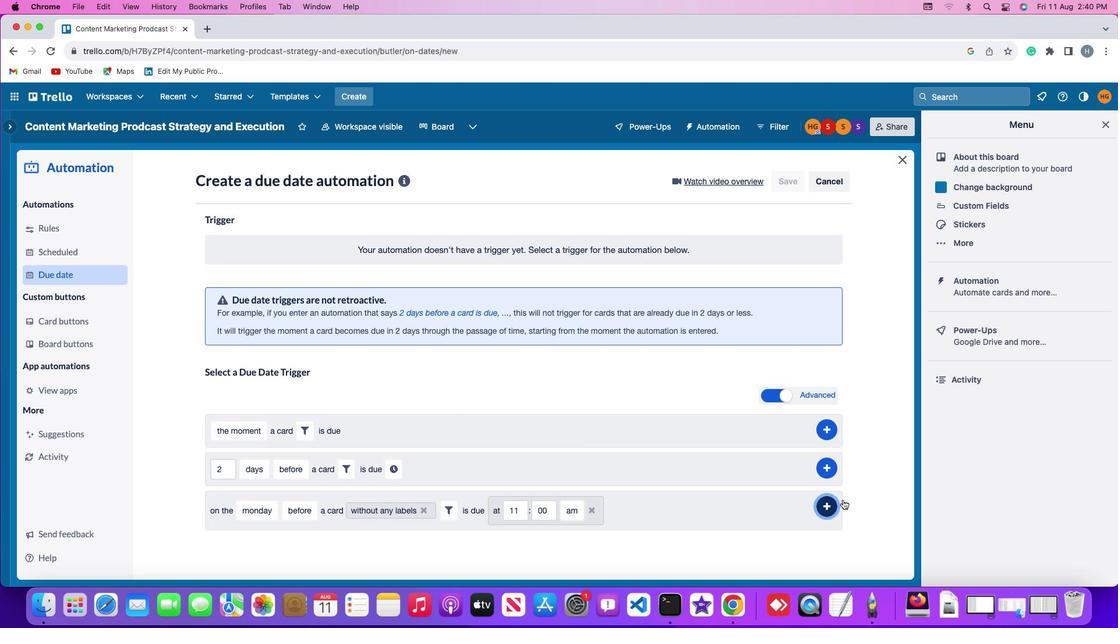 
Action: Mouse moved to (864, 420)
Screenshot: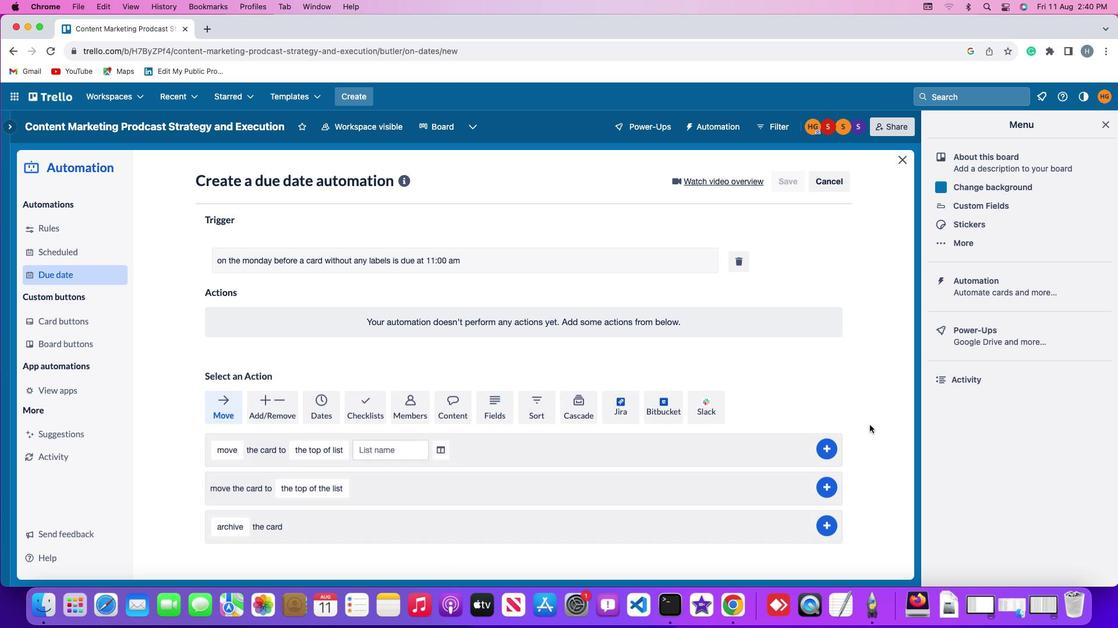 
